 Task: Upload a picture with the name "profile_headshot".
Action: Mouse moved to (1061, 91)
Screenshot: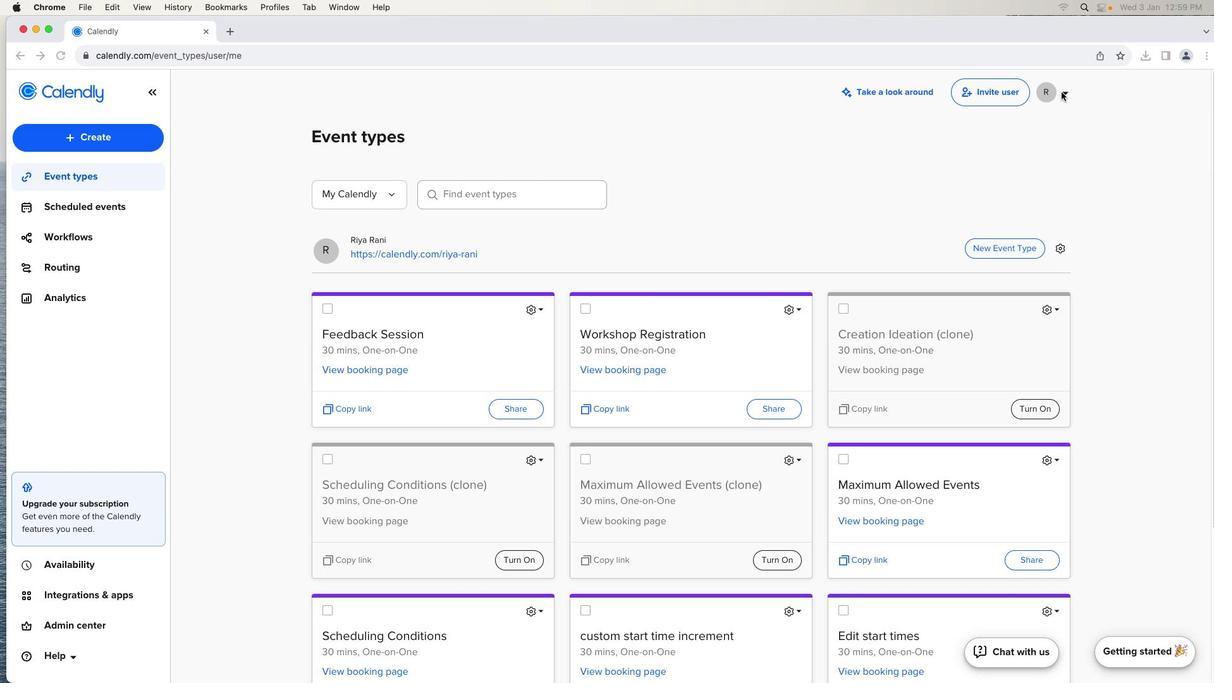 
Action: Mouse pressed left at (1061, 91)
Screenshot: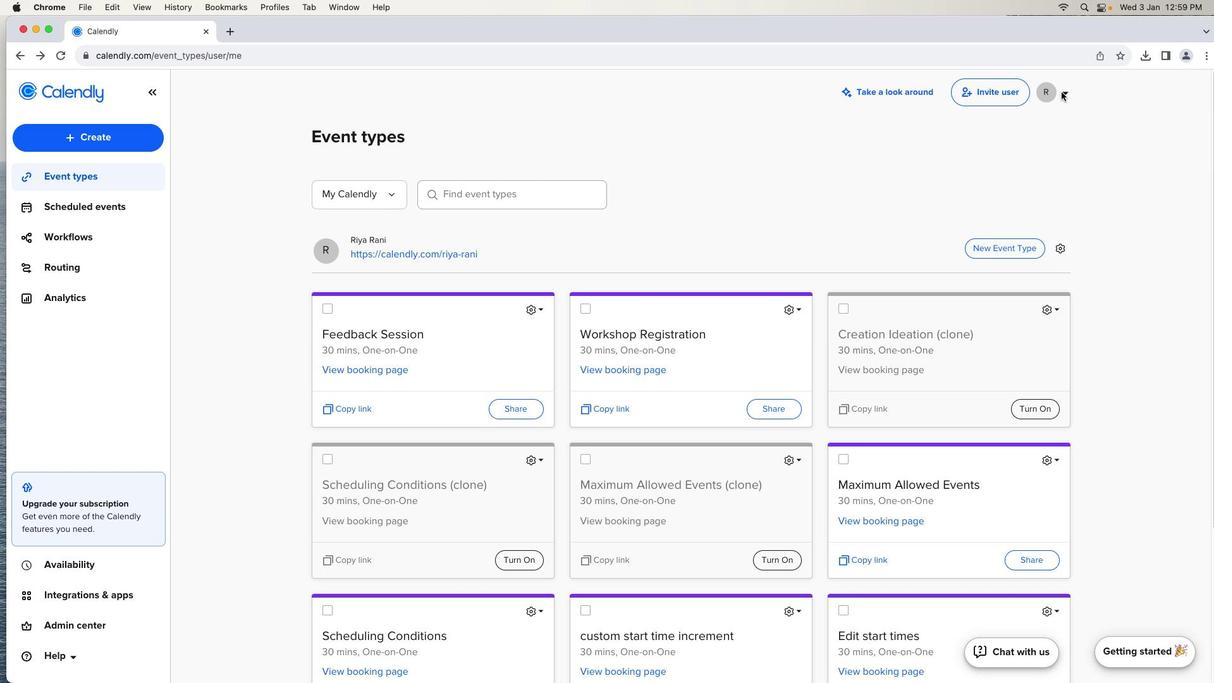 
Action: Mouse moved to (1055, 92)
Screenshot: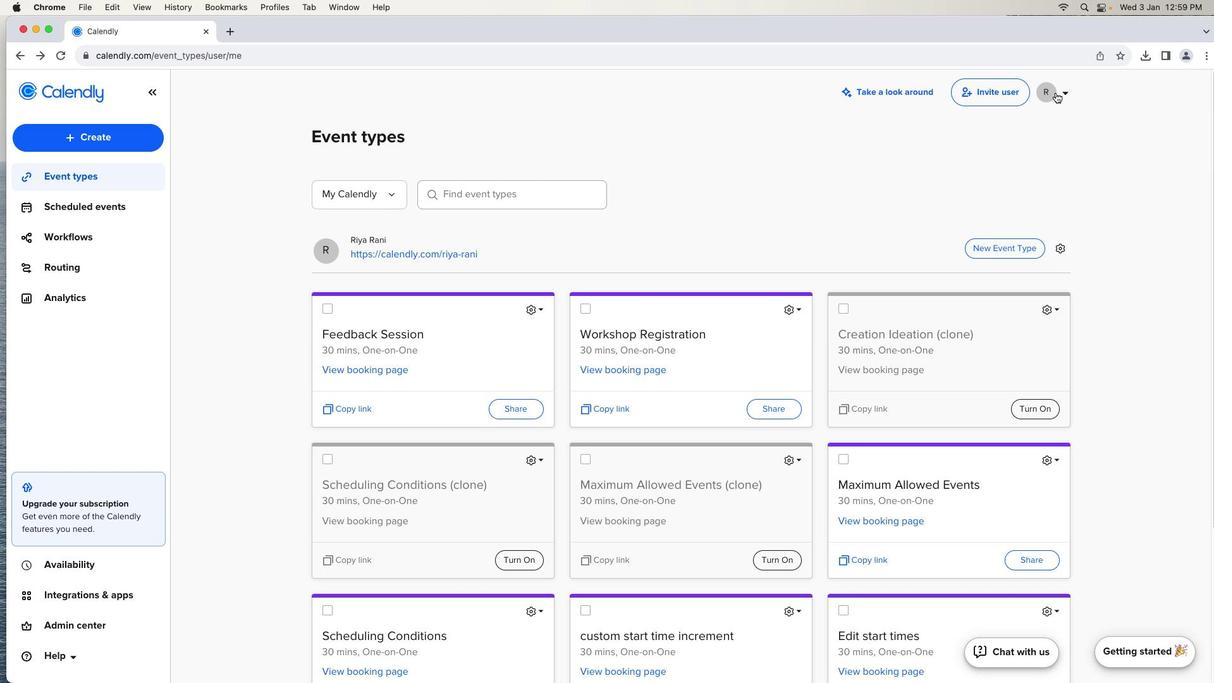 
Action: Mouse pressed left at (1055, 92)
Screenshot: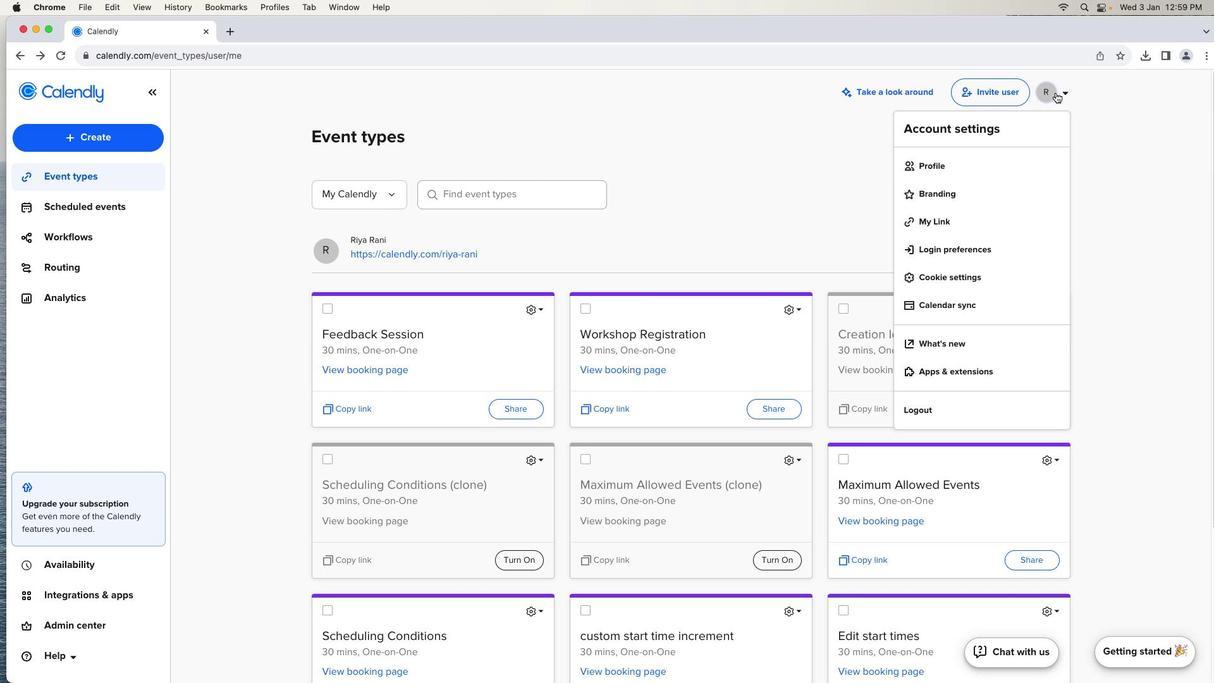 
Action: Mouse moved to (1009, 155)
Screenshot: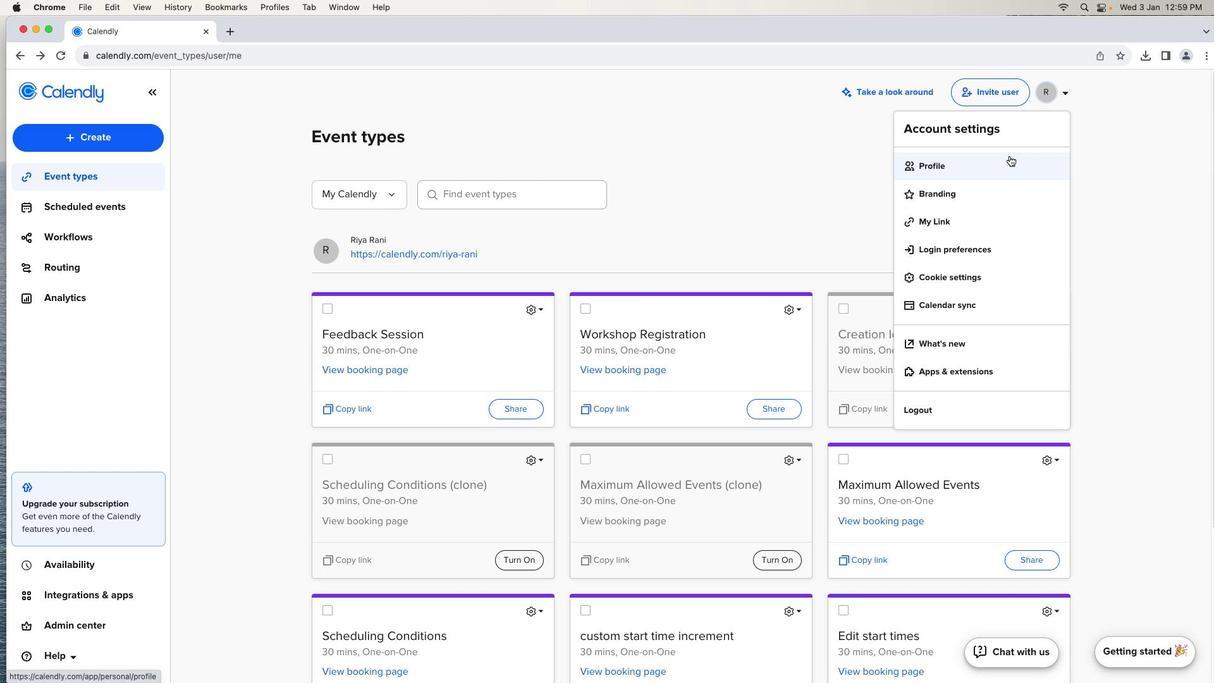 
Action: Mouse pressed left at (1009, 155)
Screenshot: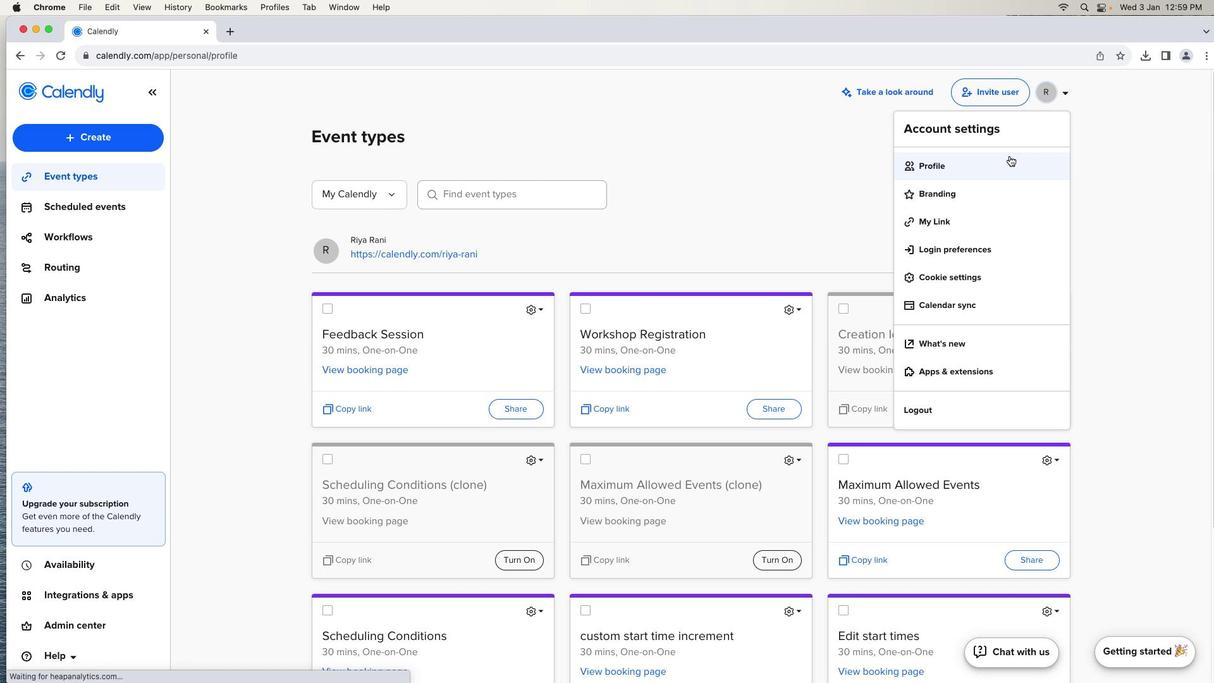 
Action: Mouse moved to (428, 215)
Screenshot: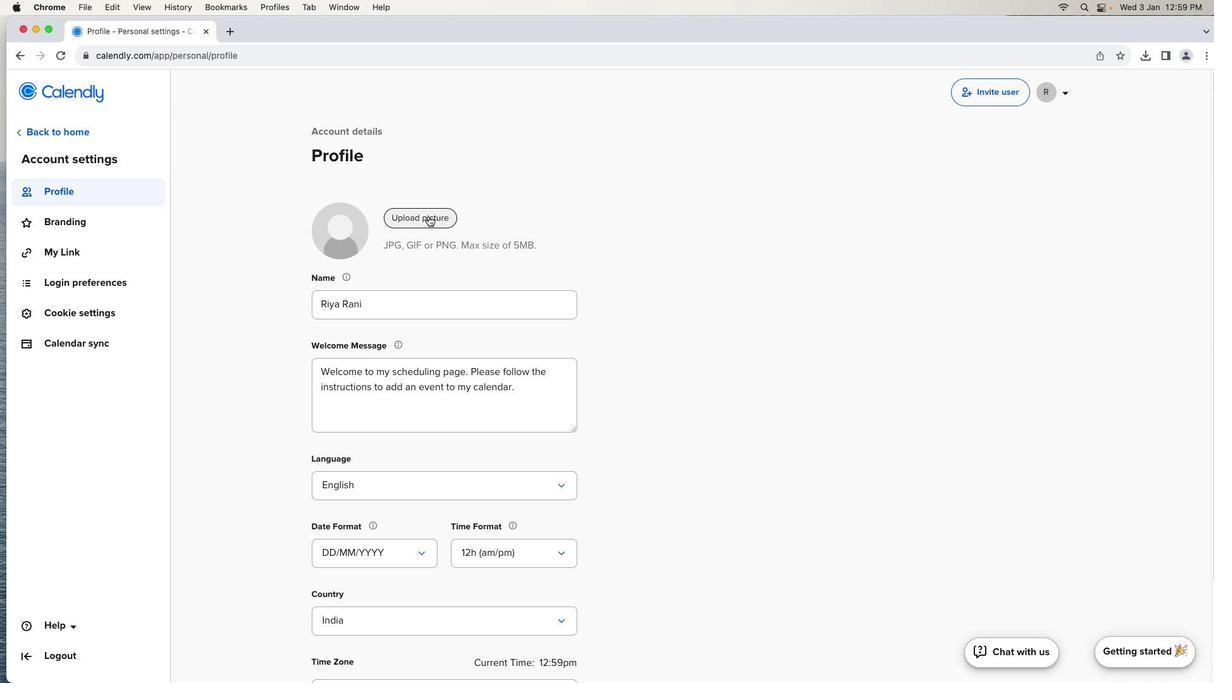 
Action: Mouse pressed left at (428, 215)
Screenshot: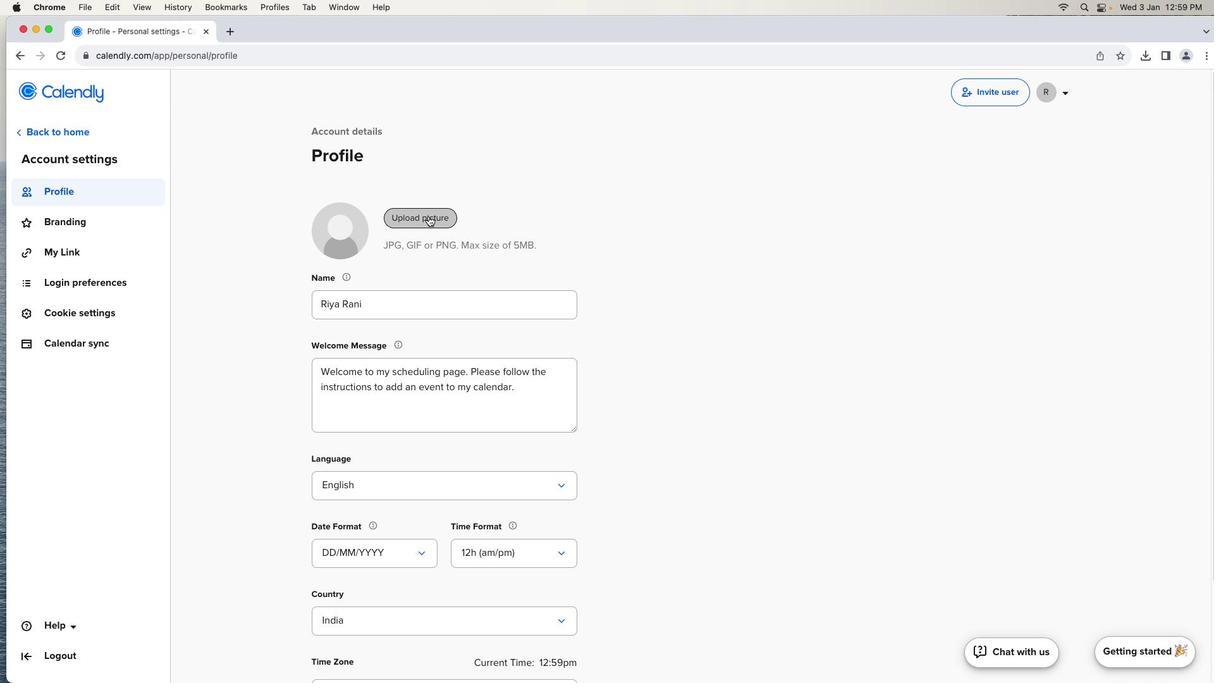 
Action: Mouse moved to (416, 308)
Screenshot: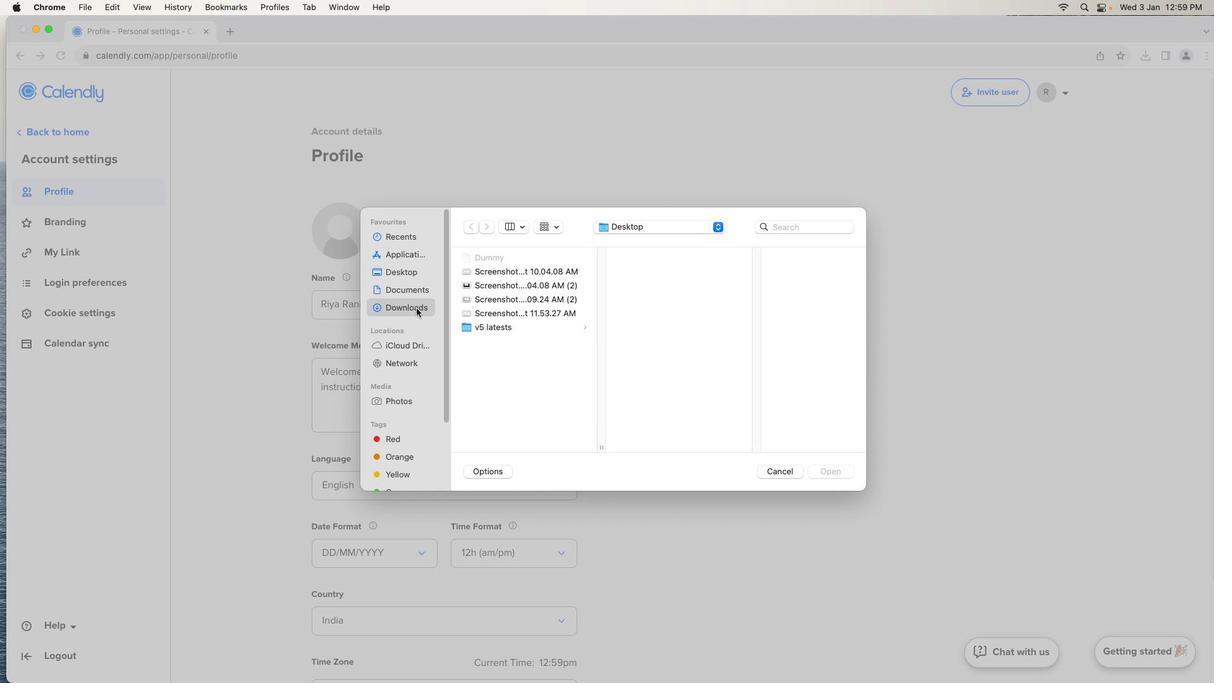 
Action: Mouse pressed left at (416, 308)
Screenshot: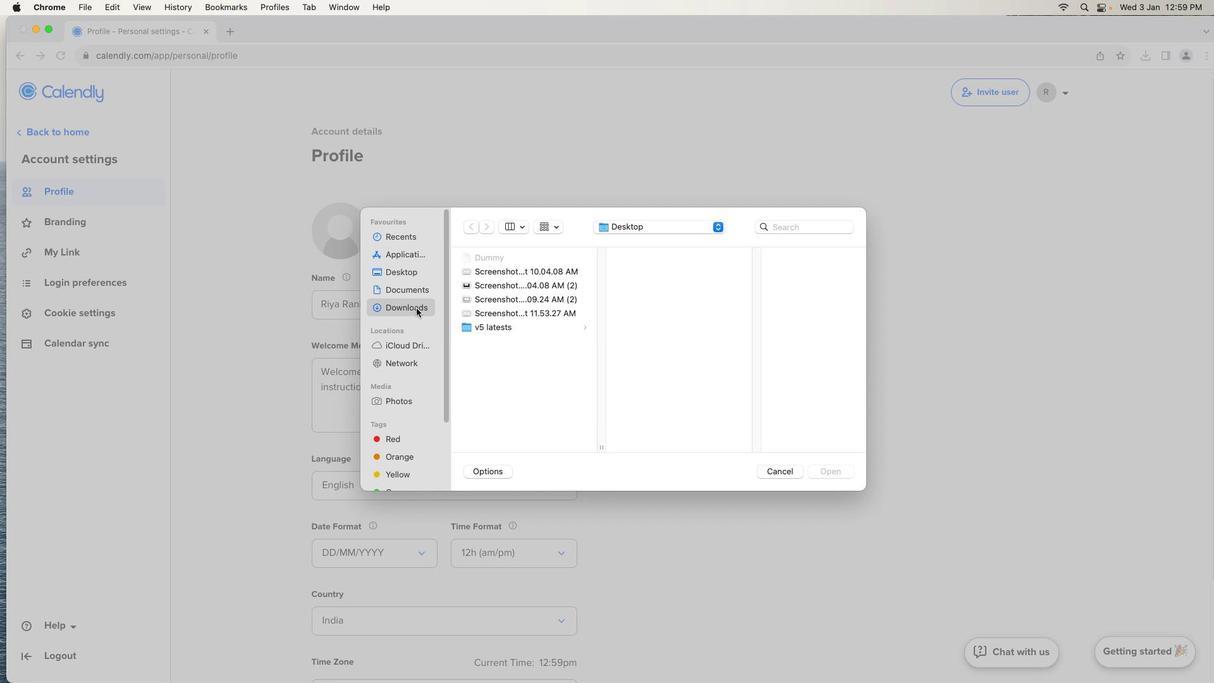 
Action: Mouse moved to (521, 337)
Screenshot: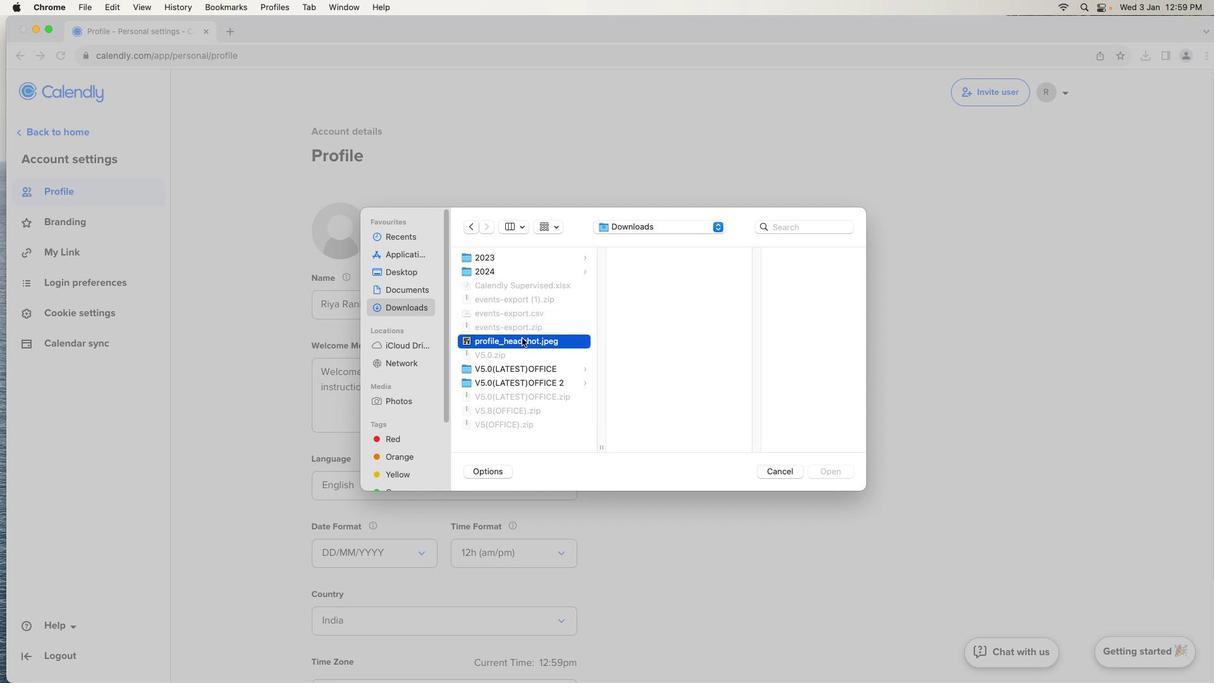 
Action: Mouse pressed left at (521, 337)
Screenshot: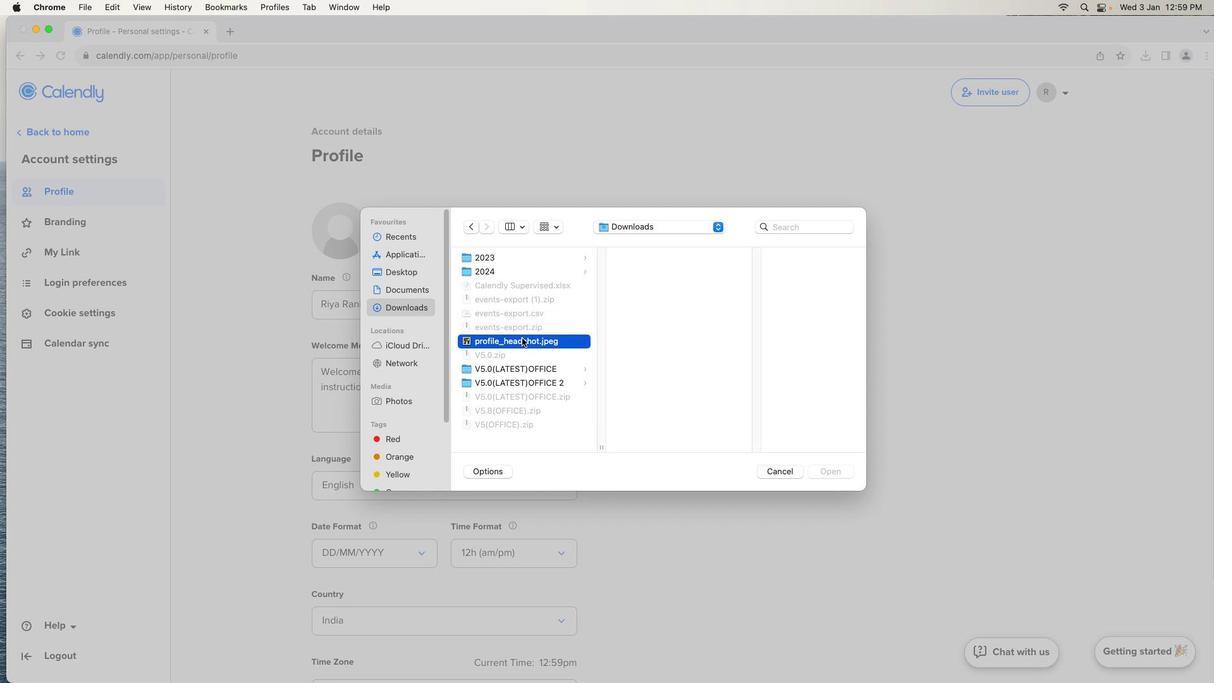 
Action: Mouse moved to (831, 476)
Screenshot: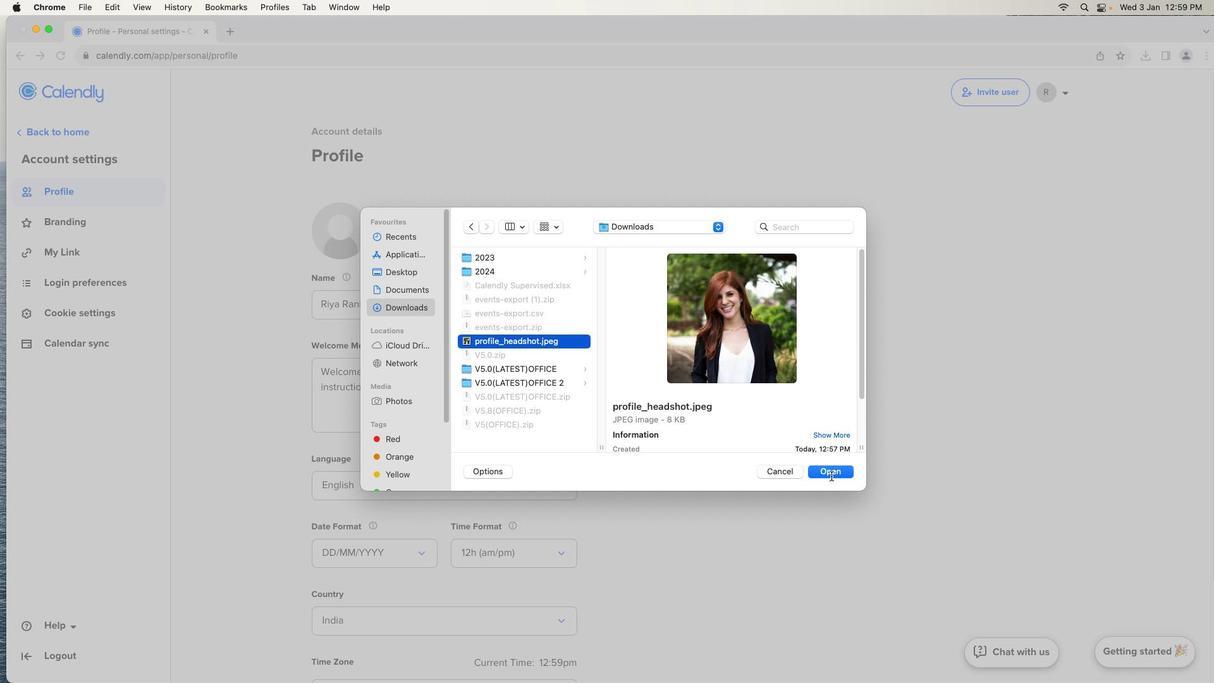 
Action: Mouse pressed left at (831, 476)
Screenshot: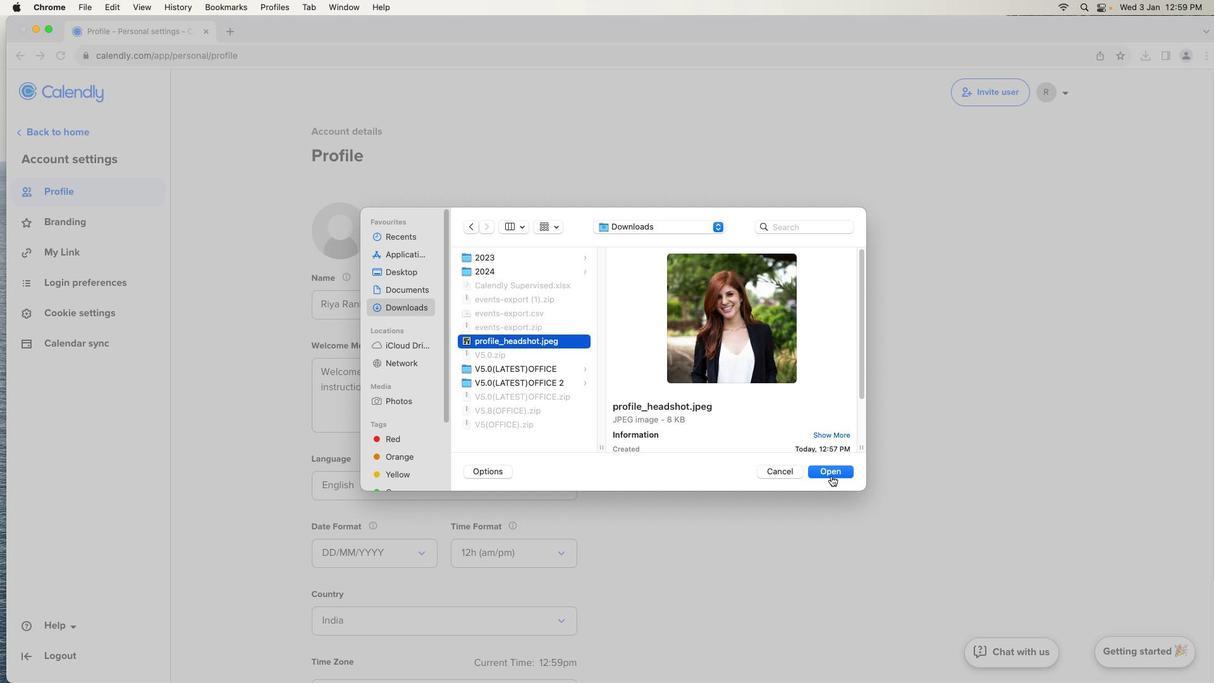 
Action: Mouse moved to (676, 371)
Screenshot: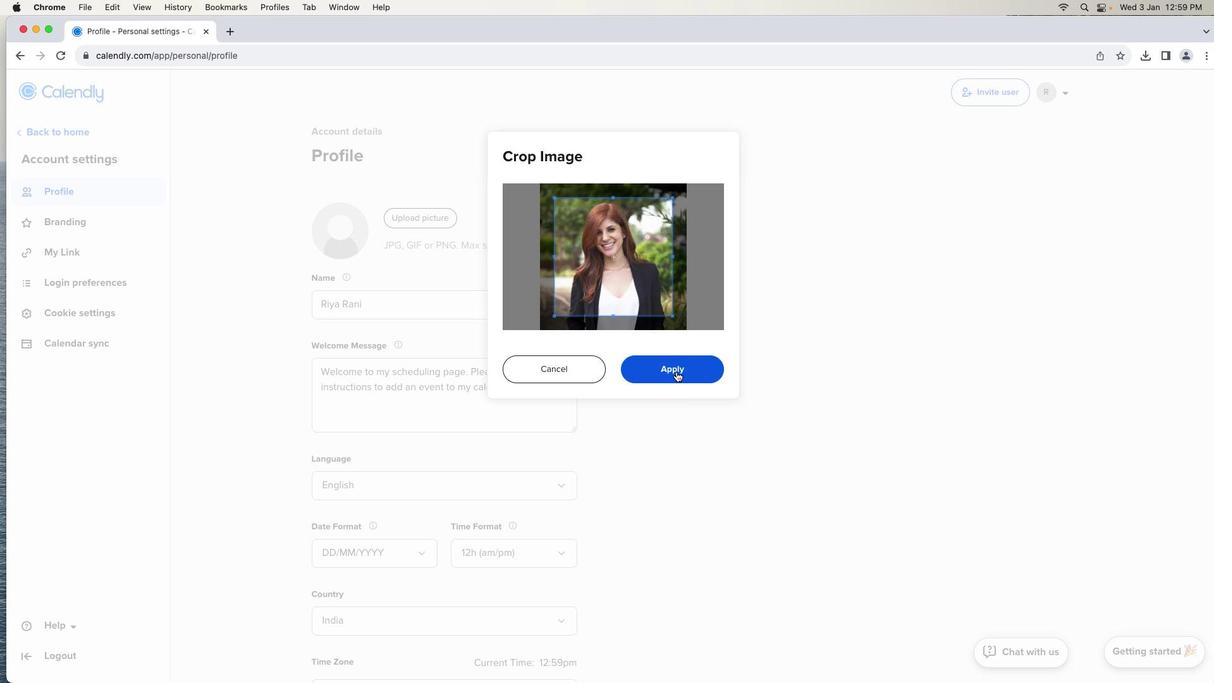 
Action: Mouse pressed left at (676, 371)
Screenshot: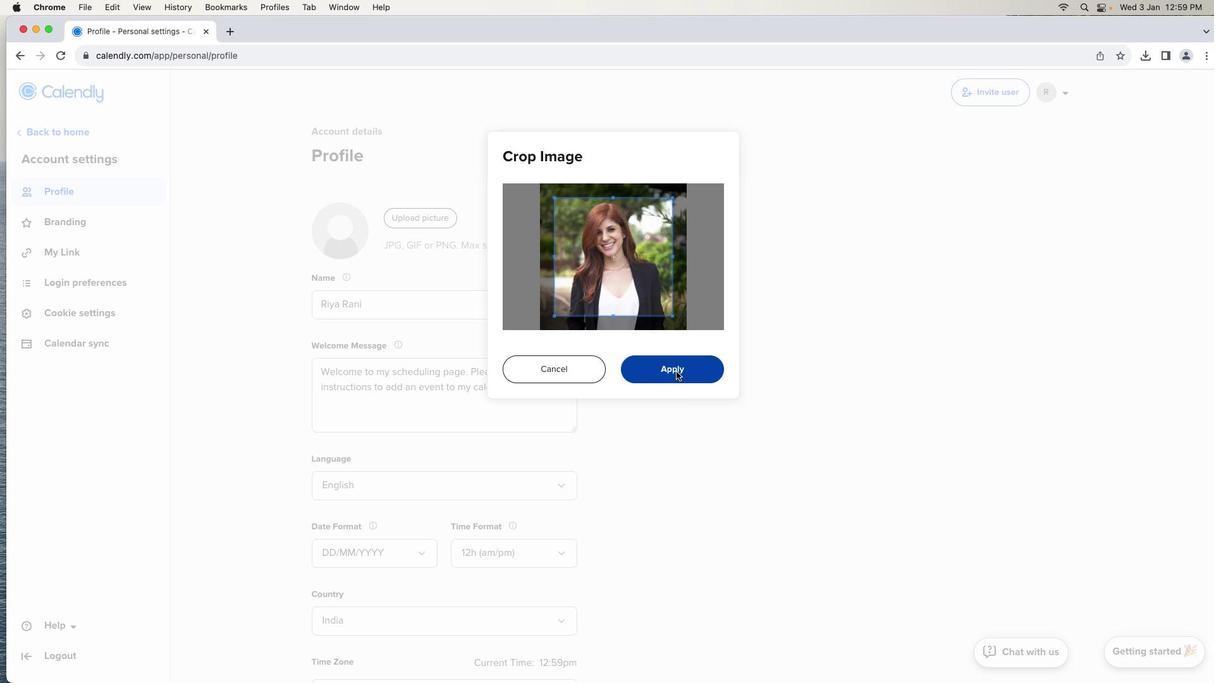 
Action: Mouse moved to (808, 338)
Screenshot: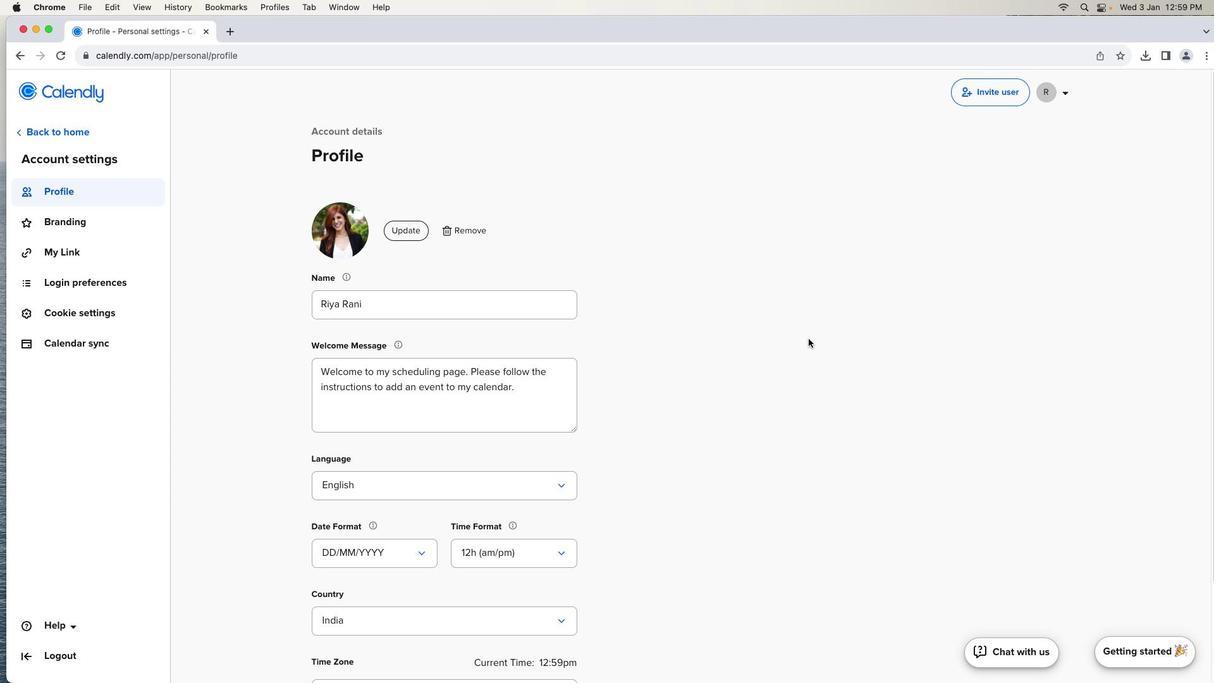 
